 Task: Sort the products in the category "Laundry" by unit price (low first).
Action: Mouse moved to (765, 280)
Screenshot: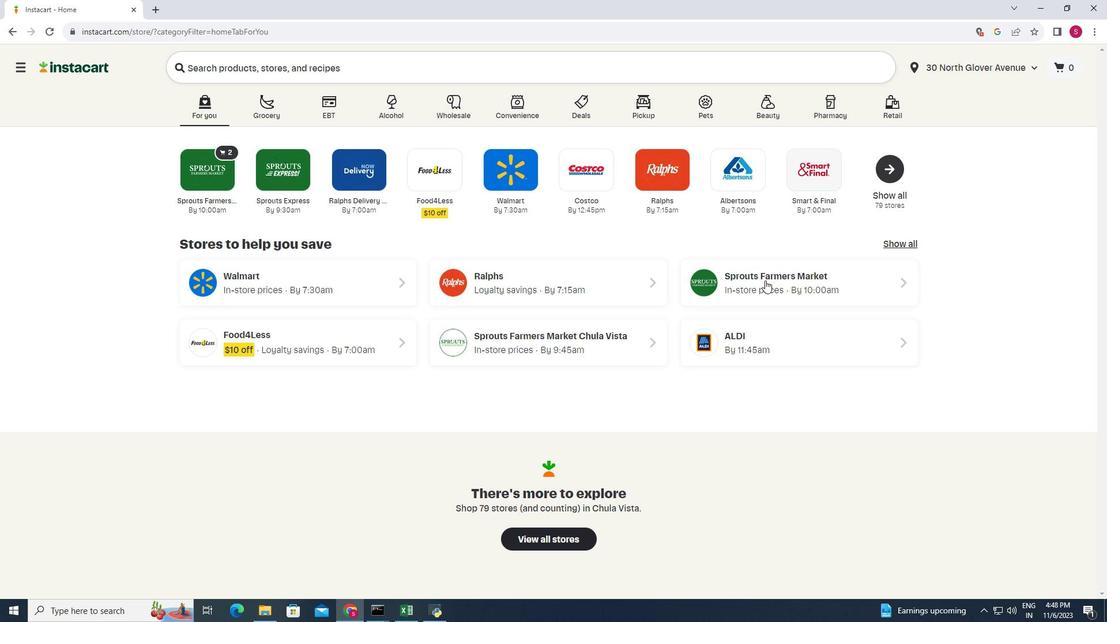 
Action: Mouse pressed left at (765, 280)
Screenshot: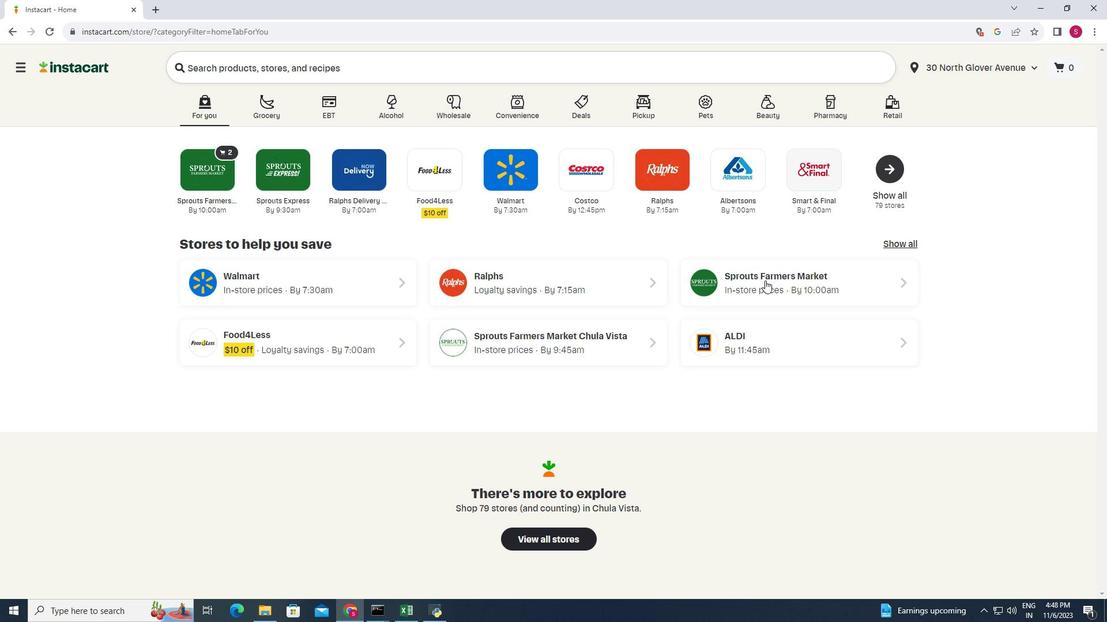 
Action: Mouse moved to (30, 418)
Screenshot: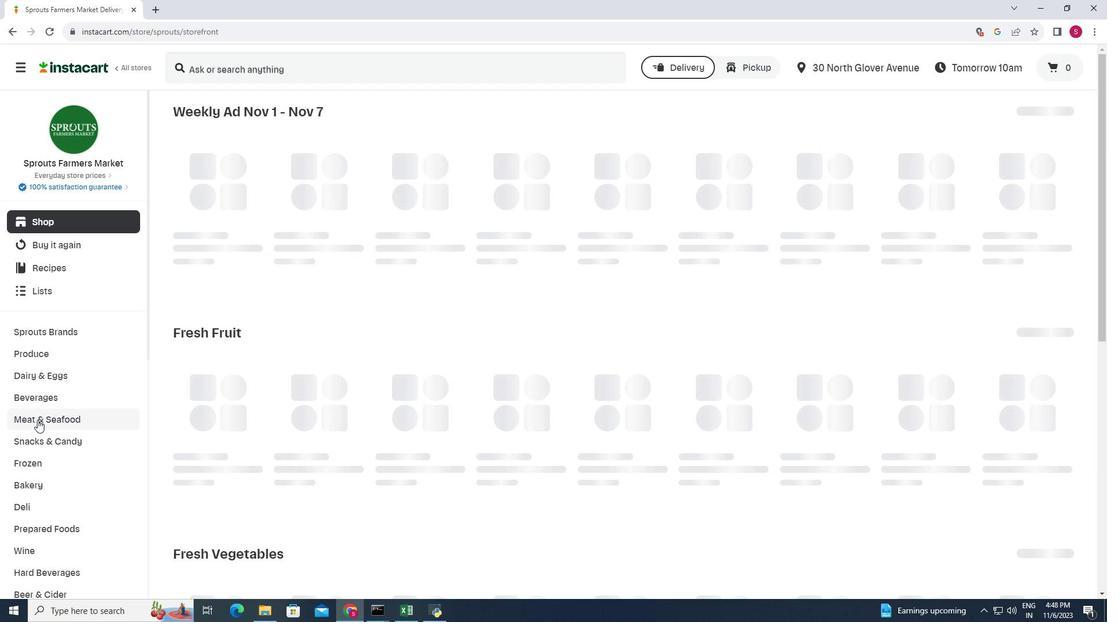 
Action: Mouse scrolled (30, 417) with delta (0, 0)
Screenshot: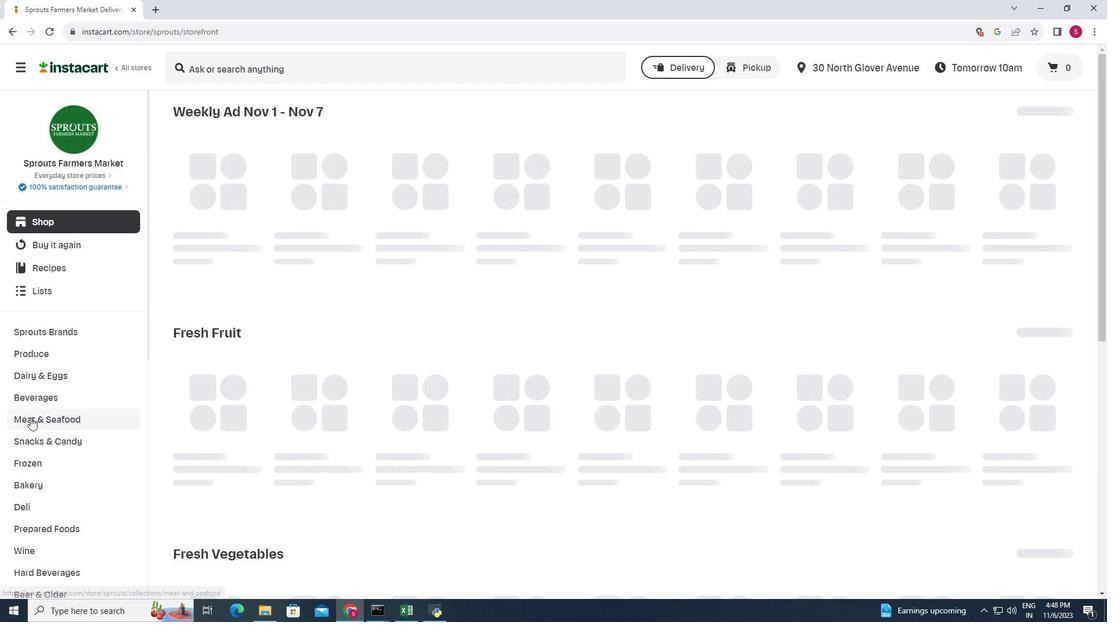 
Action: Mouse scrolled (30, 417) with delta (0, 0)
Screenshot: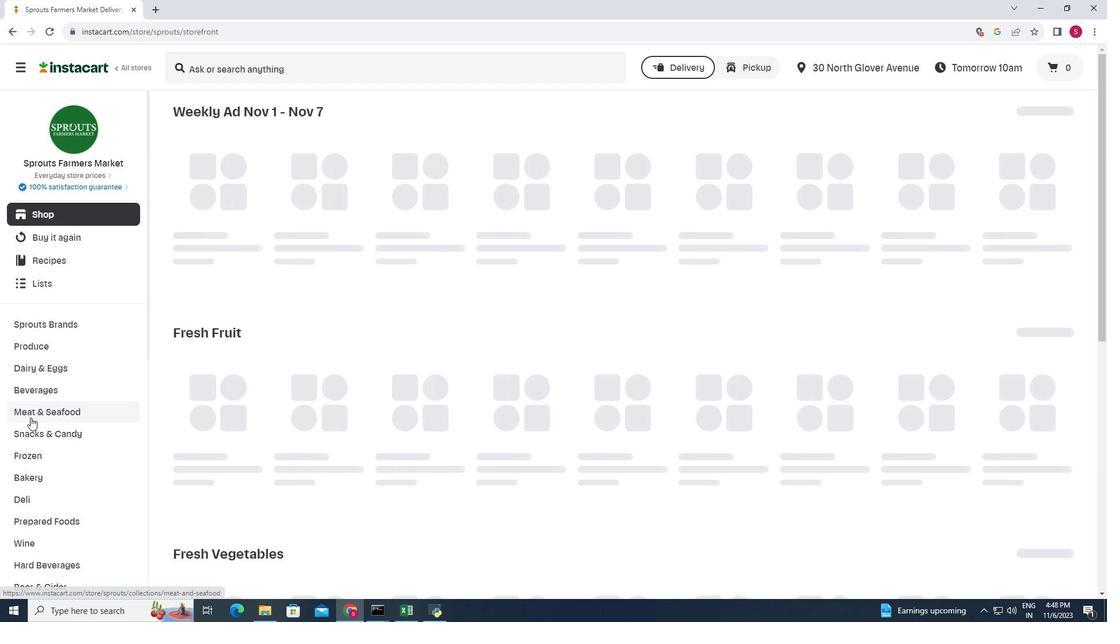 
Action: Mouse moved to (32, 417)
Screenshot: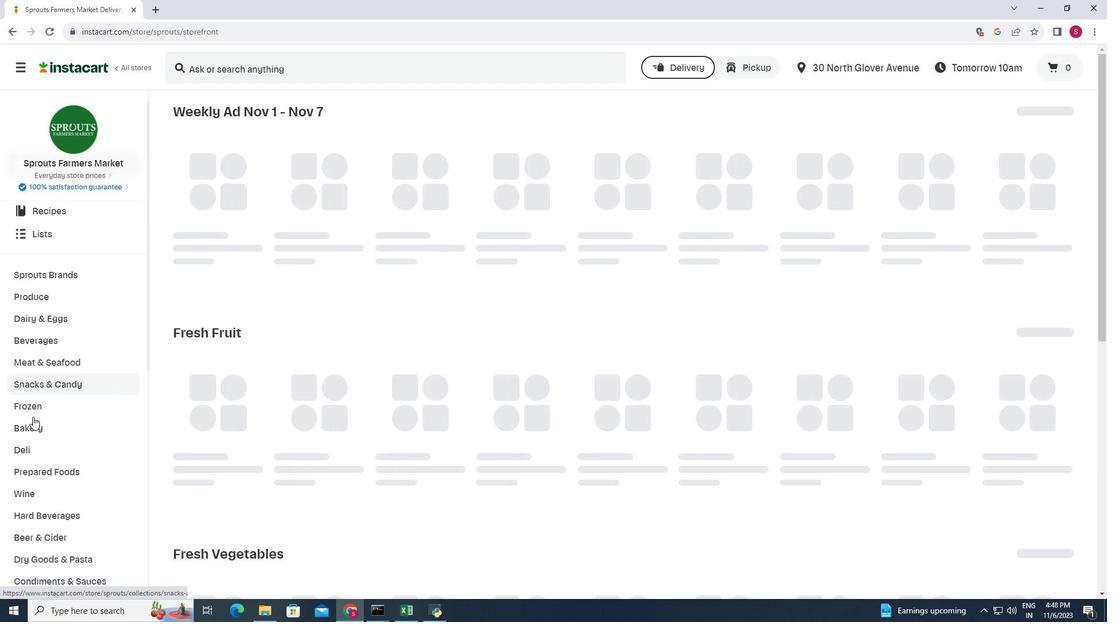 
Action: Mouse scrolled (32, 416) with delta (0, 0)
Screenshot: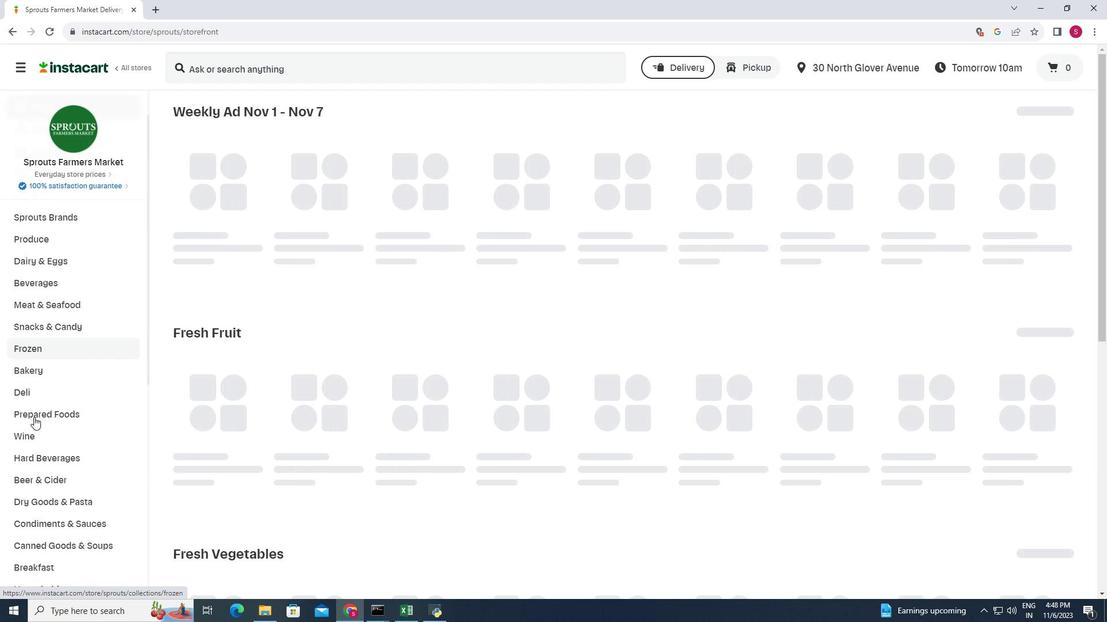 
Action: Mouse moved to (34, 416)
Screenshot: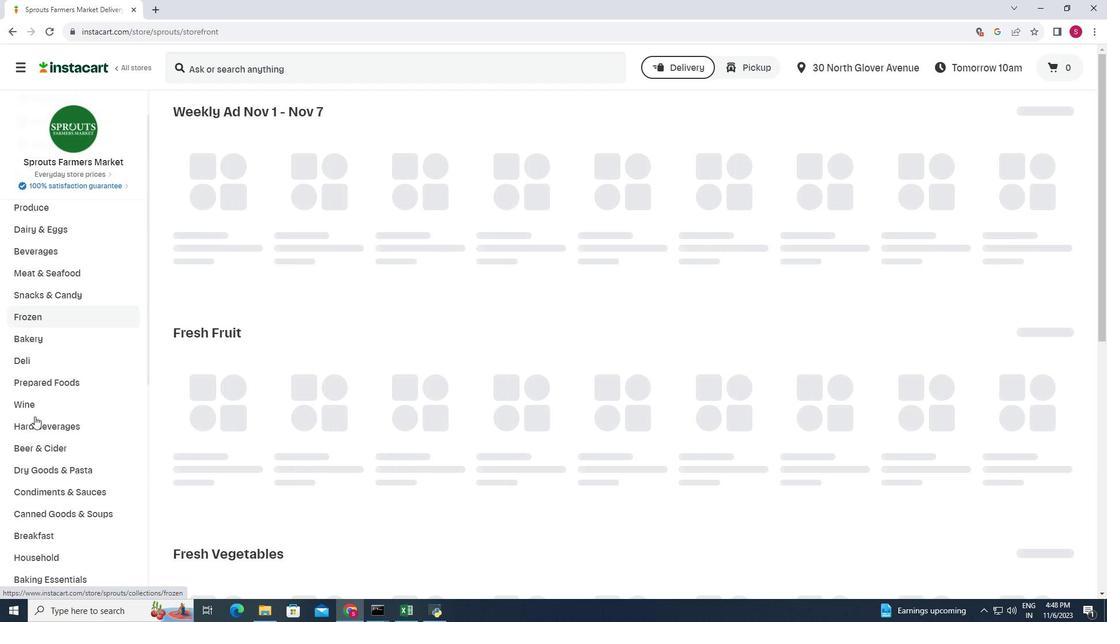 
Action: Mouse scrolled (34, 416) with delta (0, 0)
Screenshot: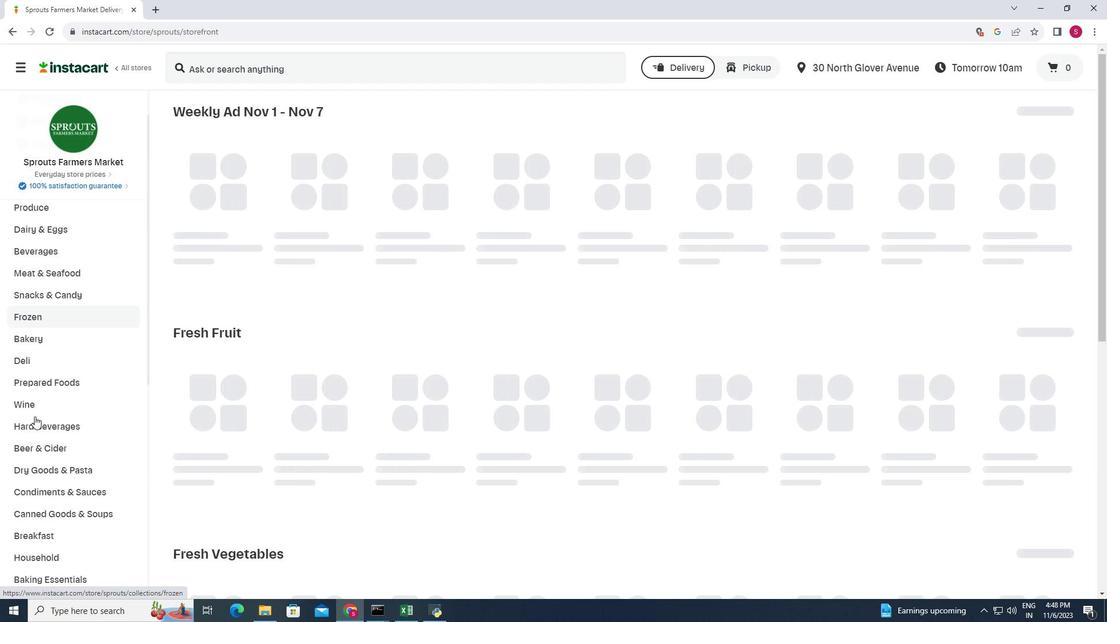
Action: Mouse moved to (35, 416)
Screenshot: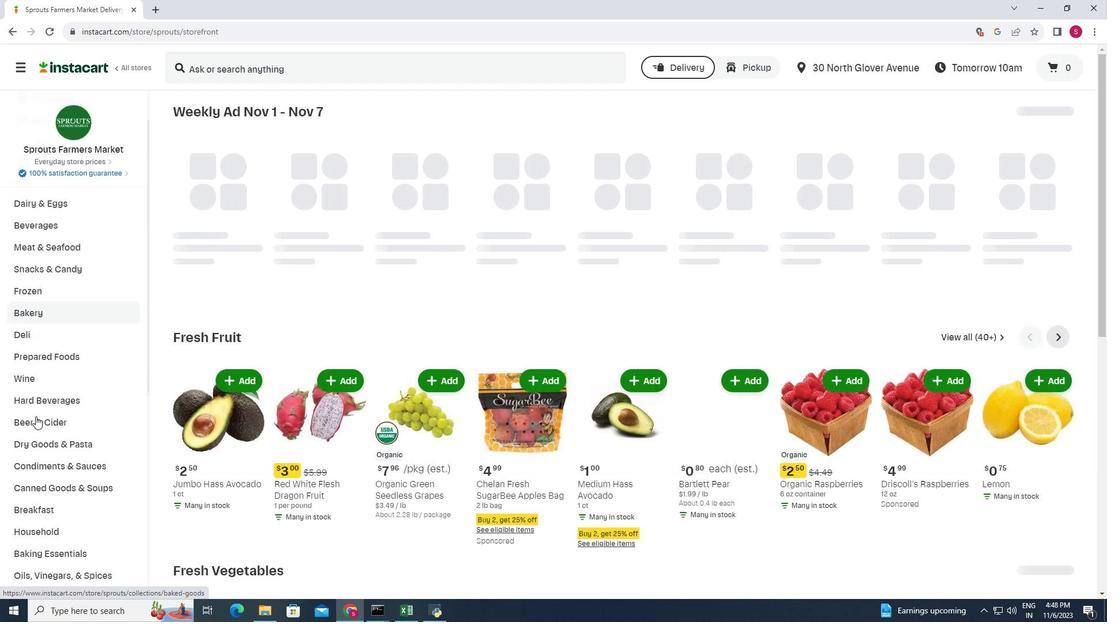 
Action: Mouse scrolled (35, 416) with delta (0, 0)
Screenshot: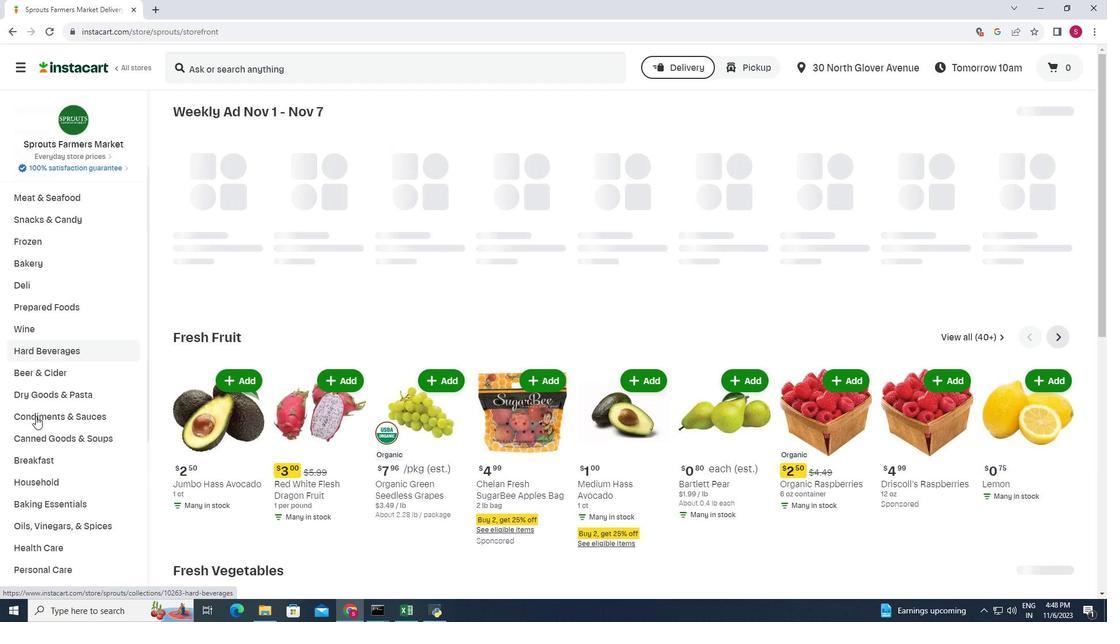 
Action: Mouse moved to (44, 411)
Screenshot: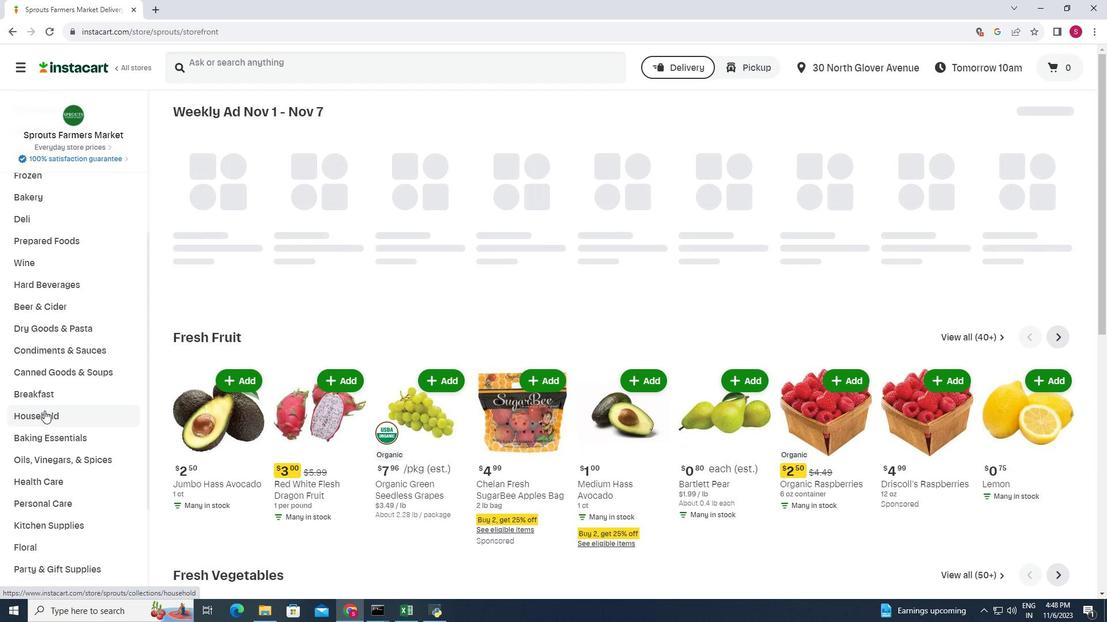 
Action: Mouse pressed left at (44, 411)
Screenshot: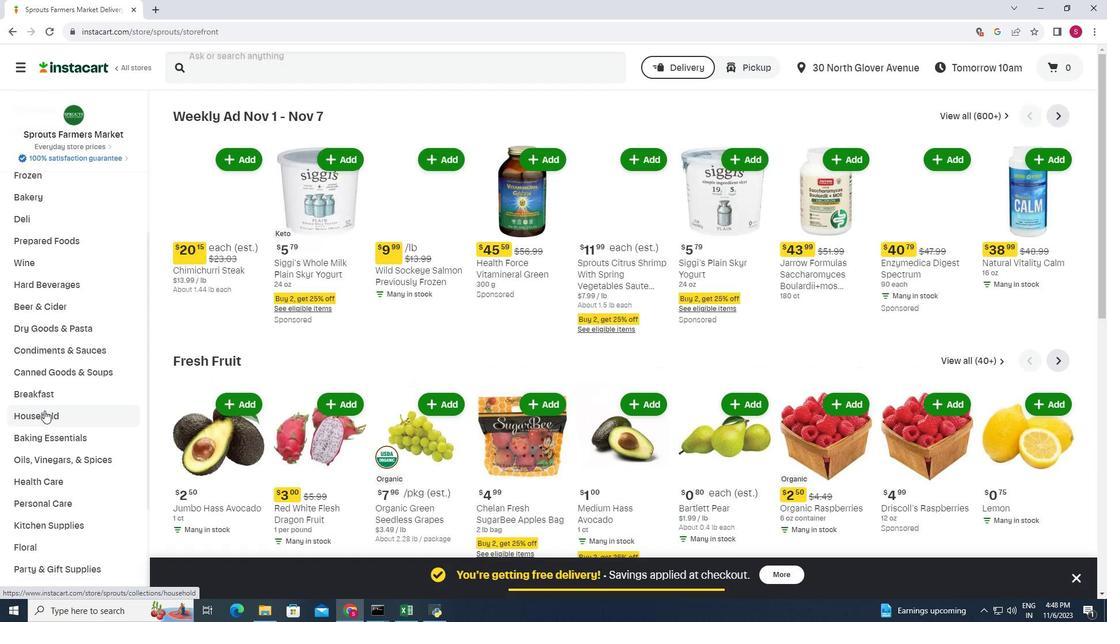 
Action: Mouse moved to (433, 149)
Screenshot: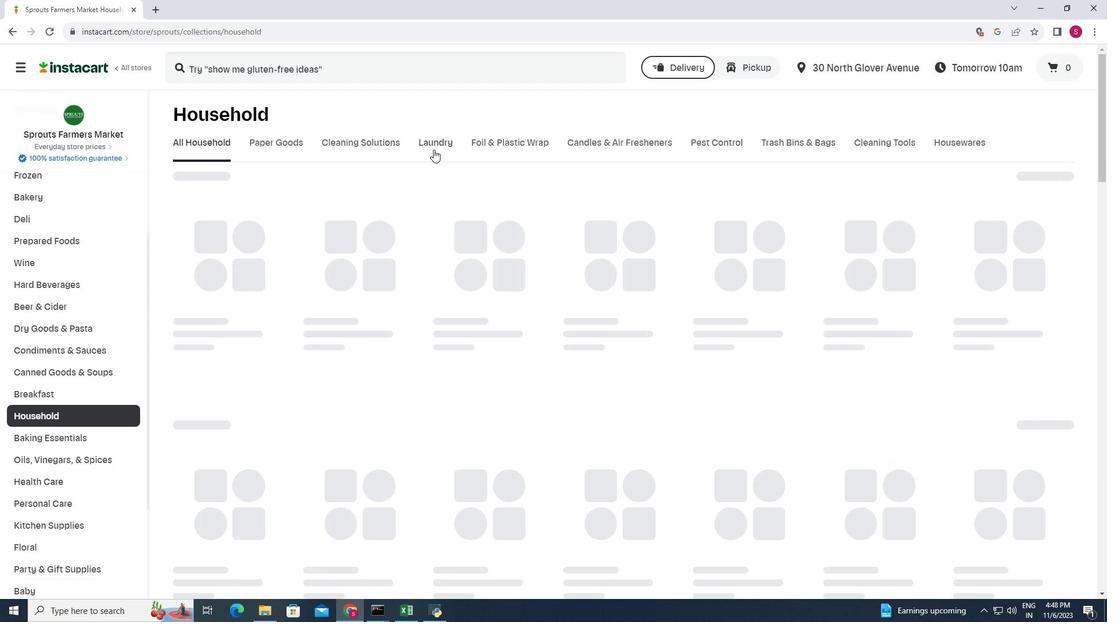 
Action: Mouse pressed left at (433, 149)
Screenshot: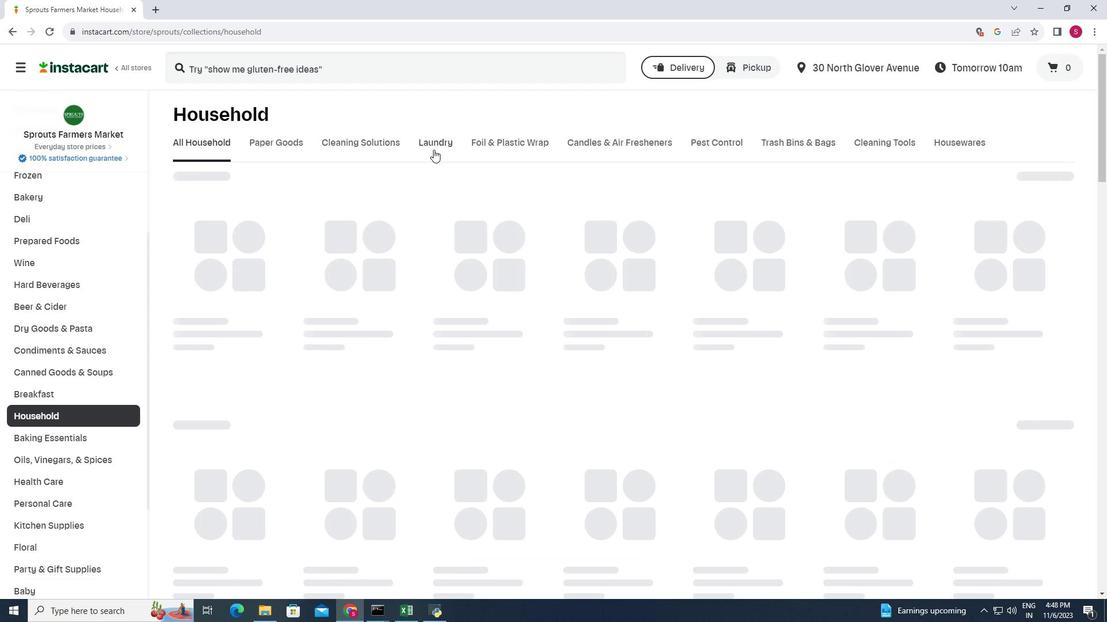 
Action: Mouse moved to (1062, 235)
Screenshot: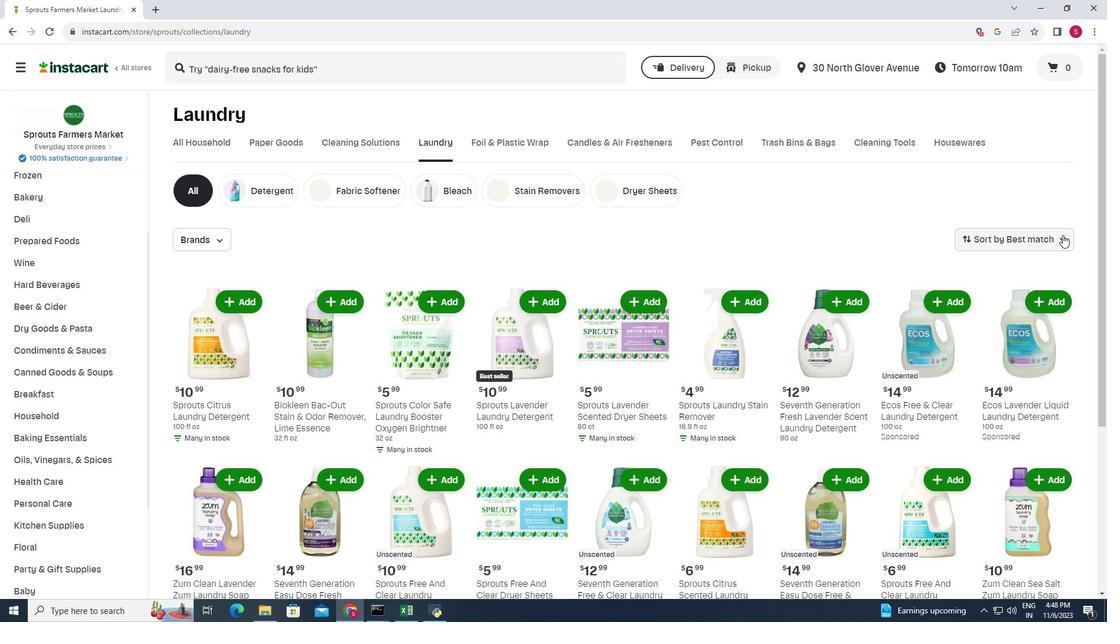 
Action: Mouse pressed left at (1062, 235)
Screenshot: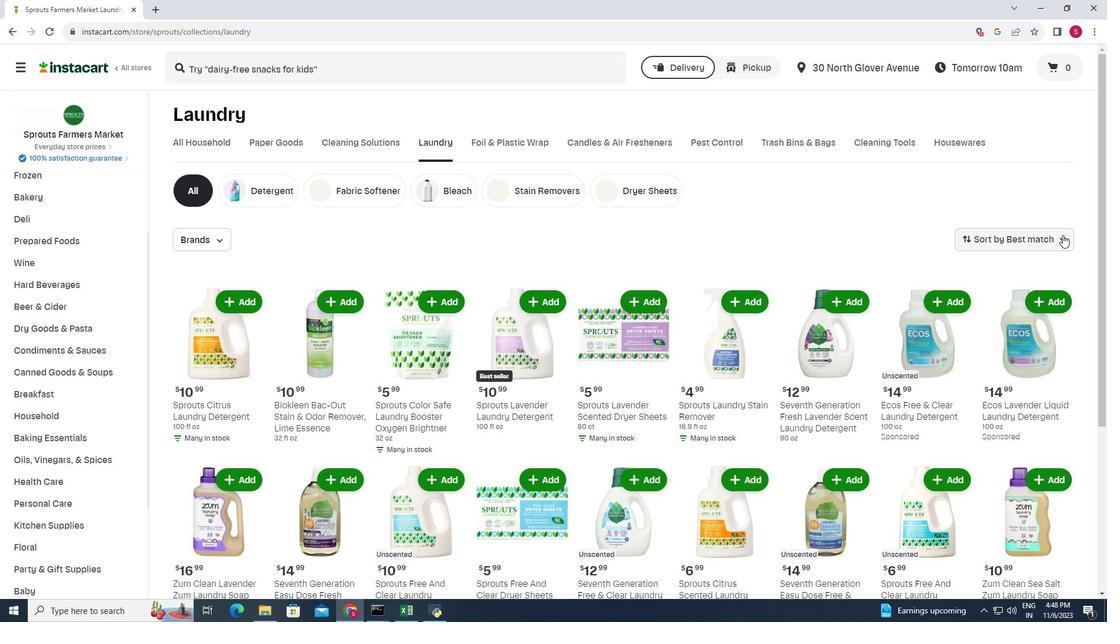 
Action: Mouse moved to (1036, 345)
Screenshot: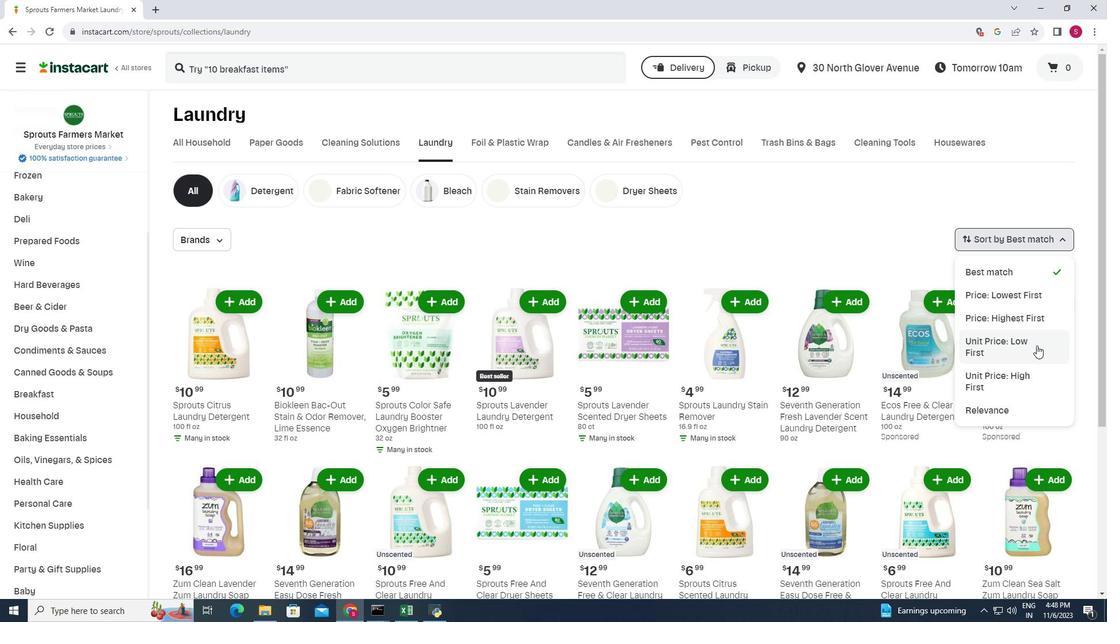 
Action: Mouse pressed left at (1036, 345)
Screenshot: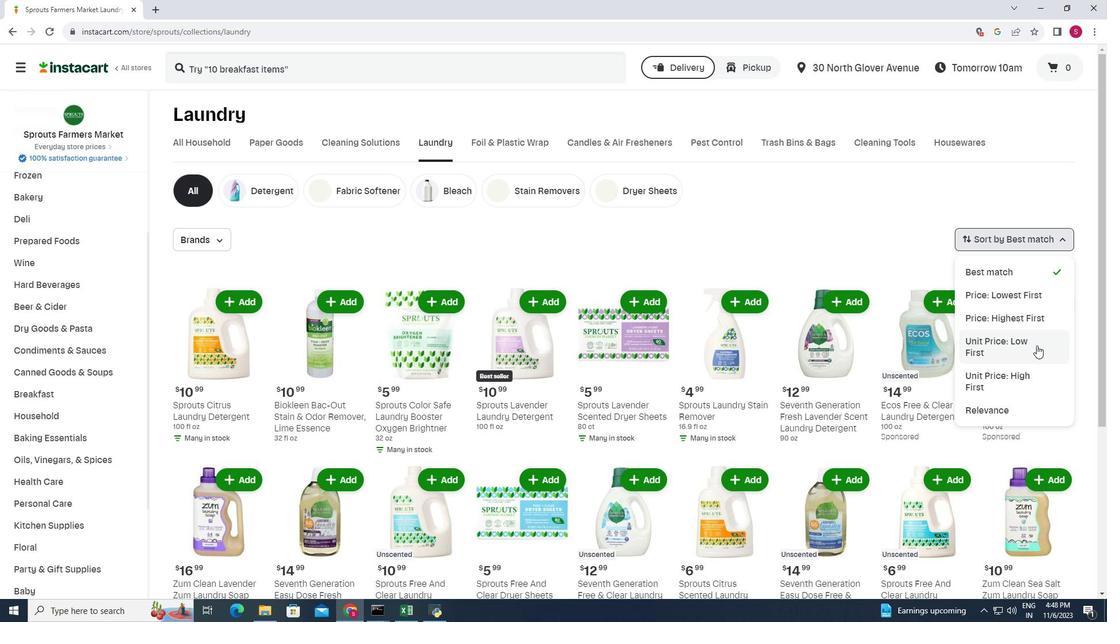
Action: Mouse moved to (606, 257)
Screenshot: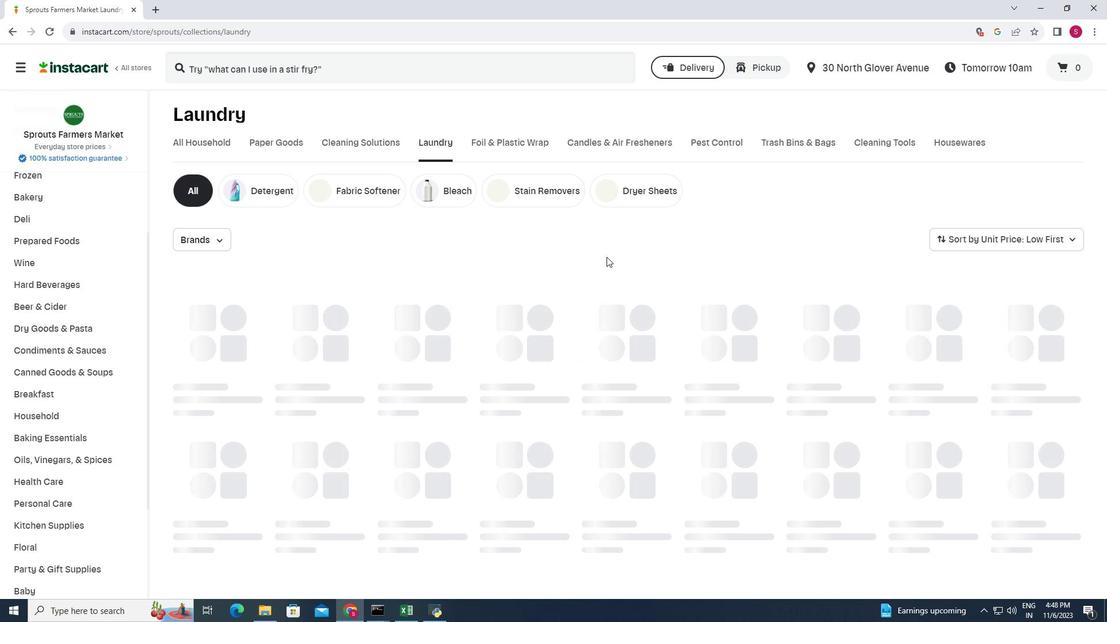
Action: Mouse scrolled (606, 257) with delta (0, 0)
Screenshot: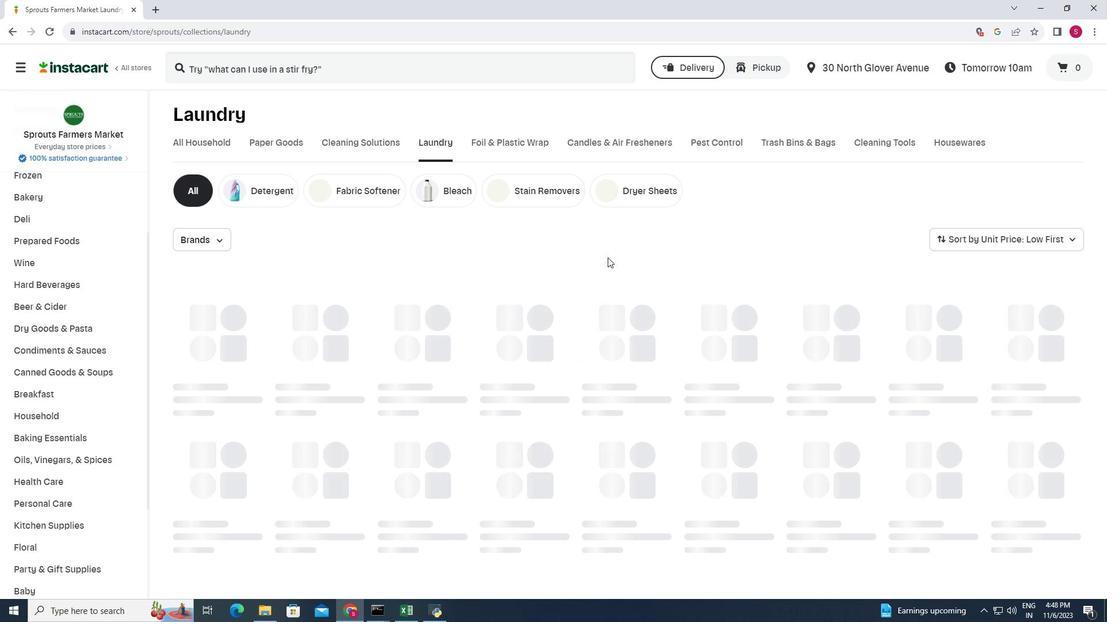 
Action: Mouse moved to (612, 258)
Screenshot: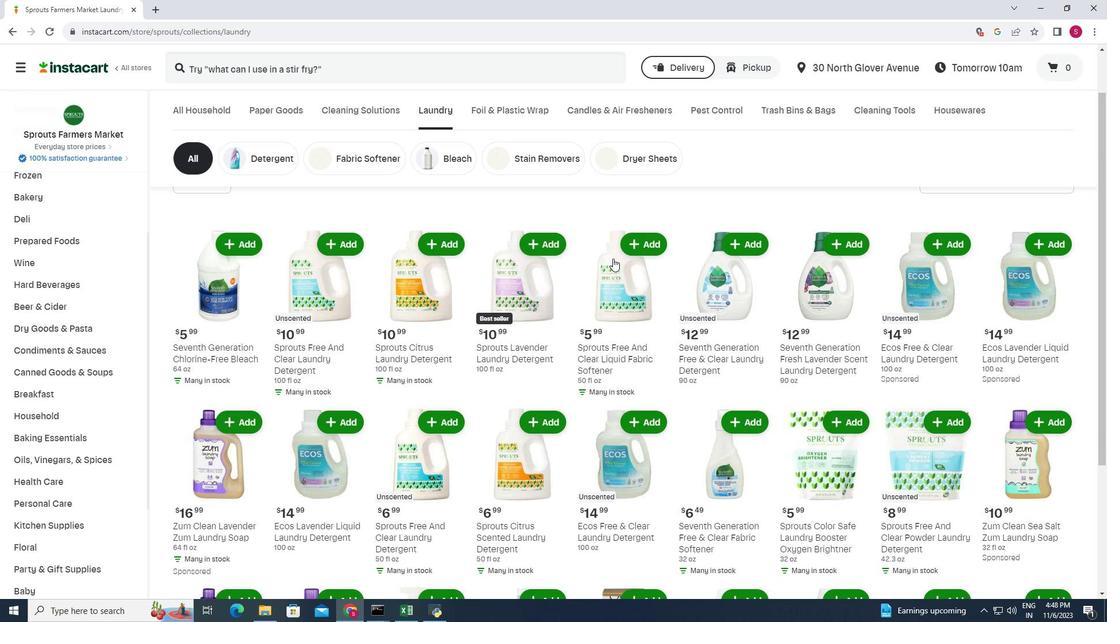 
Action: Mouse scrolled (612, 258) with delta (0, 0)
Screenshot: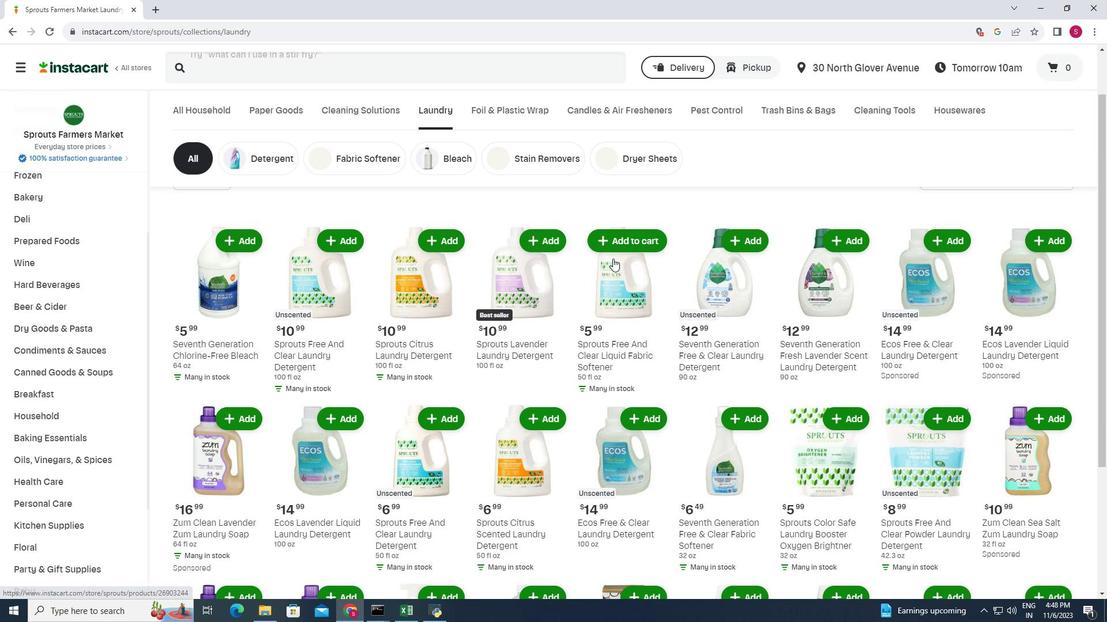 
Action: Mouse moved to (614, 259)
Screenshot: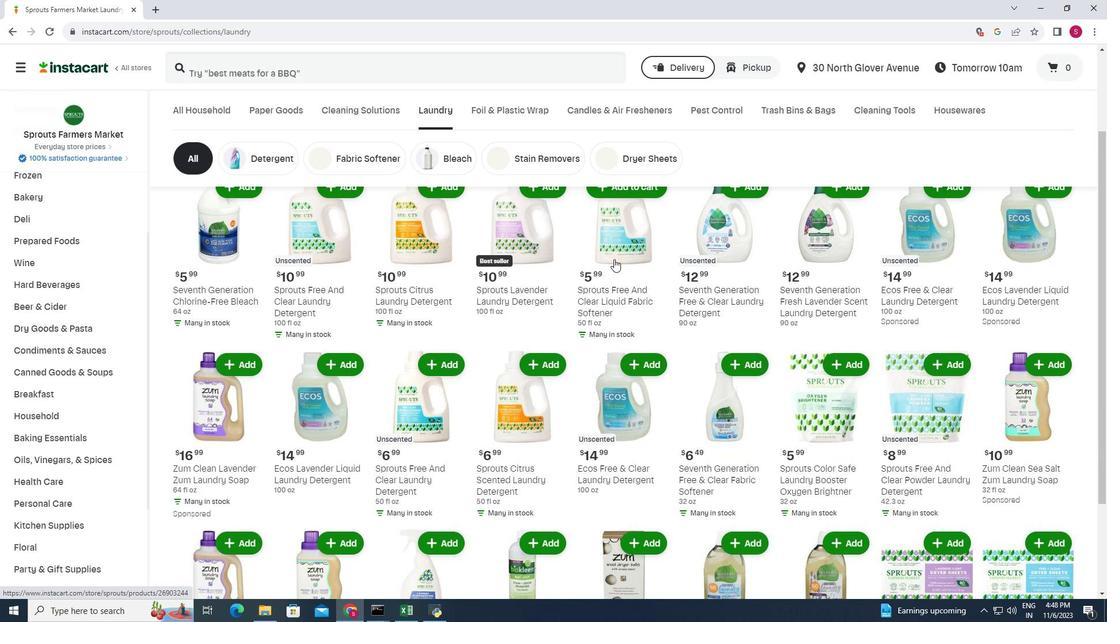 
Action: Mouse scrolled (614, 258) with delta (0, 0)
Screenshot: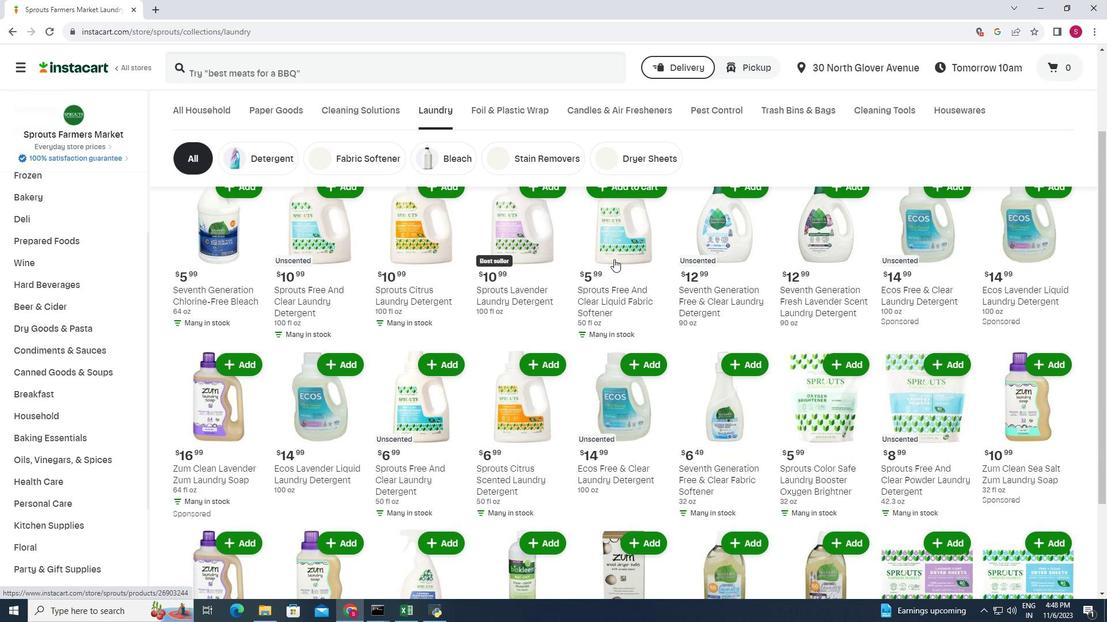 
Action: Mouse moved to (614, 260)
Screenshot: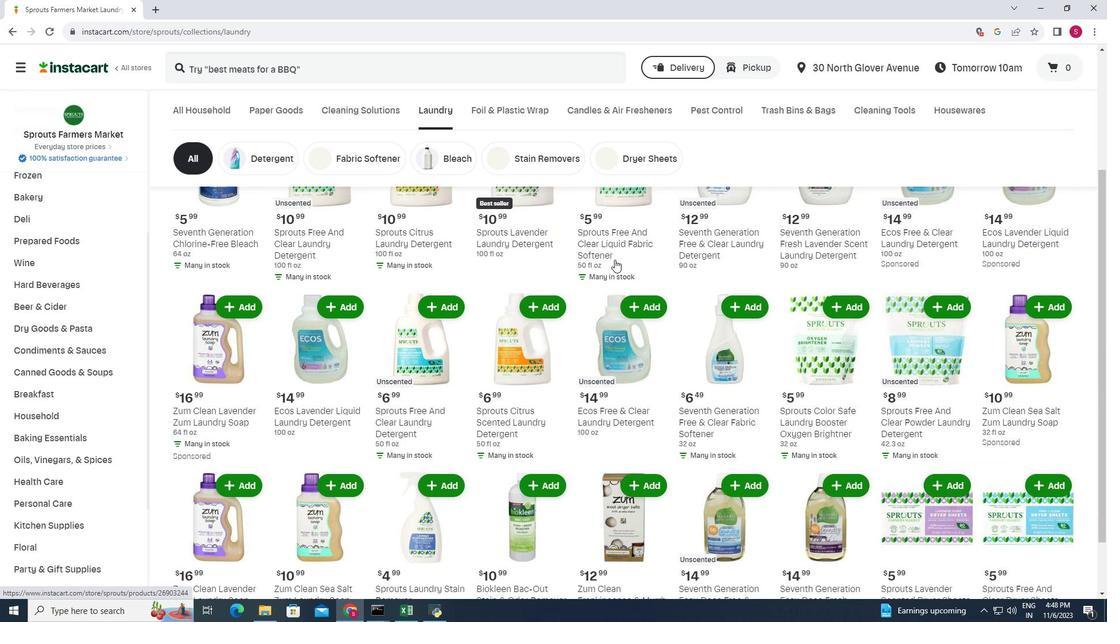 
Action: Mouse scrolled (614, 259) with delta (0, 0)
Screenshot: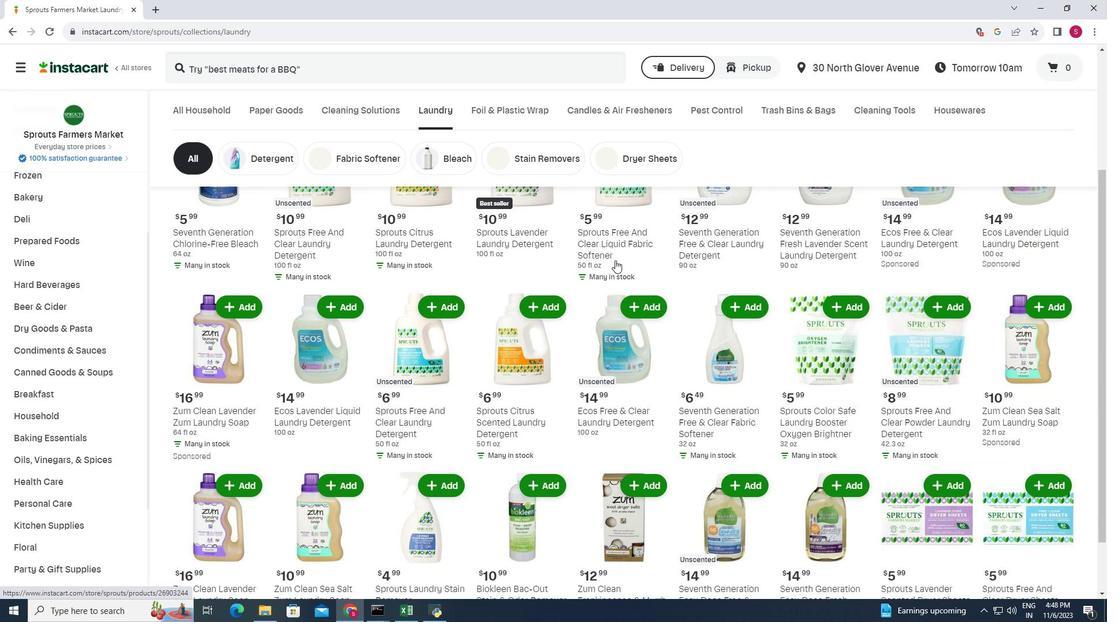 
Action: Mouse moved to (616, 261)
Screenshot: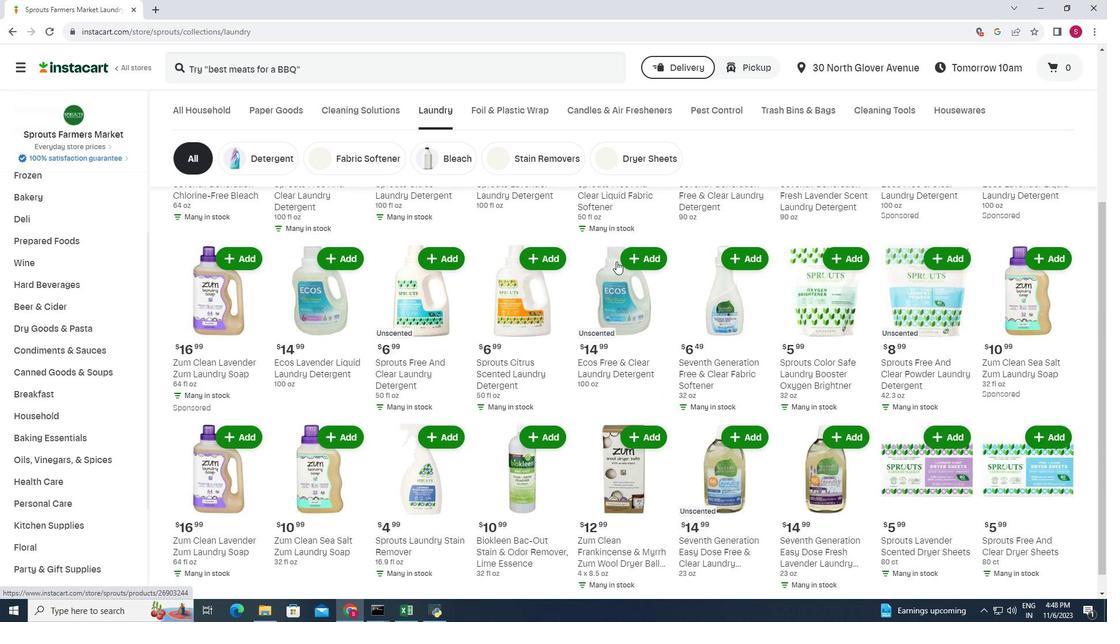 
Action: Mouse scrolled (616, 261) with delta (0, 0)
Screenshot: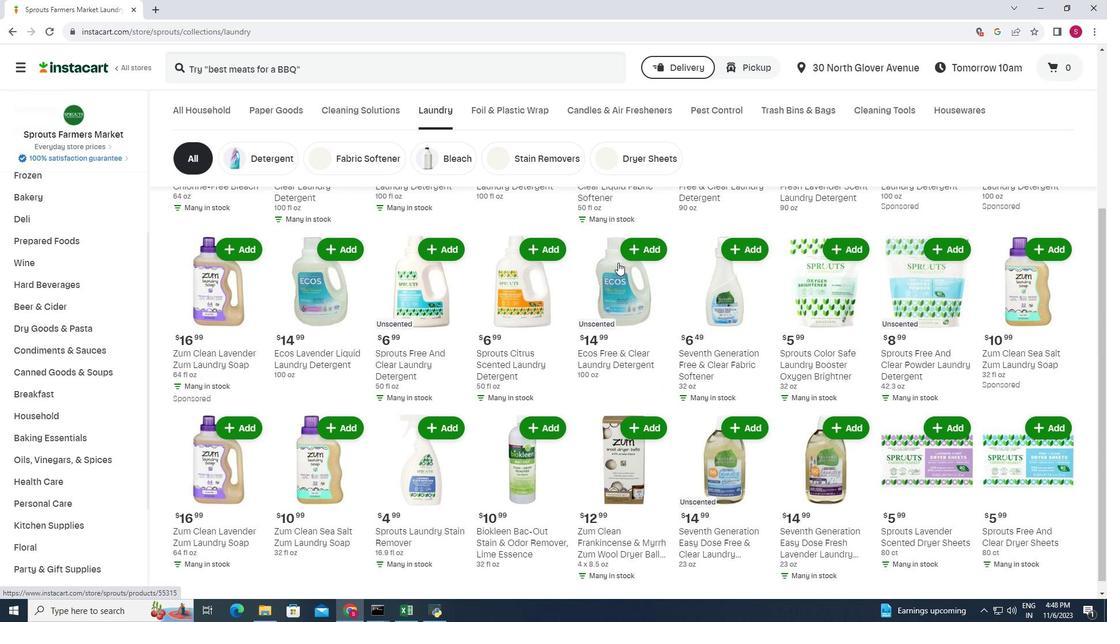 
Action: Mouse moved to (618, 262)
Screenshot: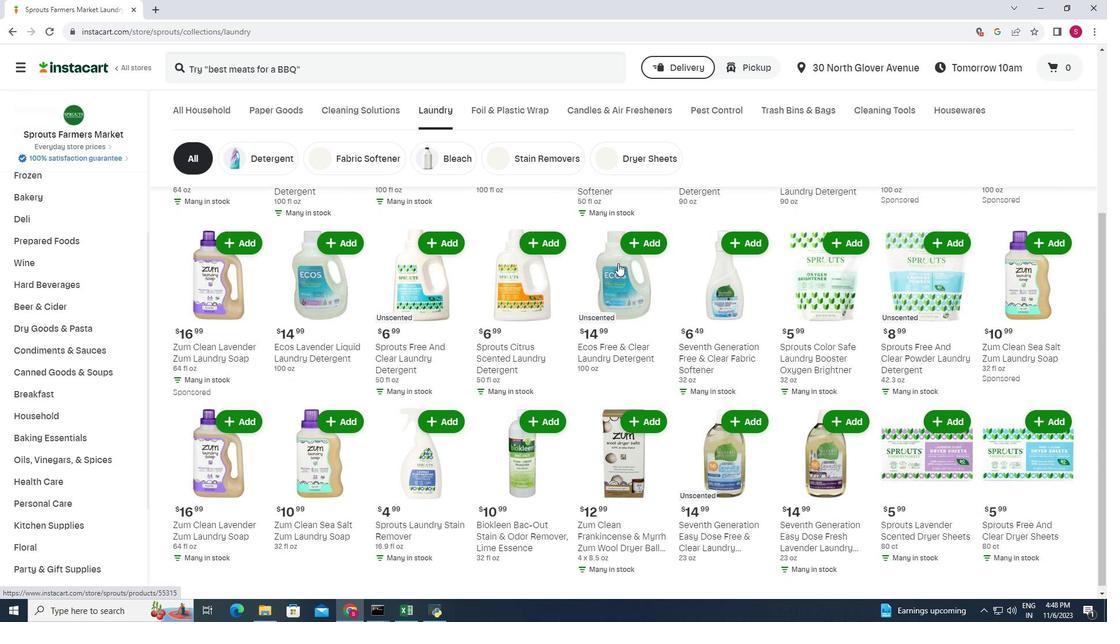 
Action: Mouse scrolled (618, 262) with delta (0, 0)
Screenshot: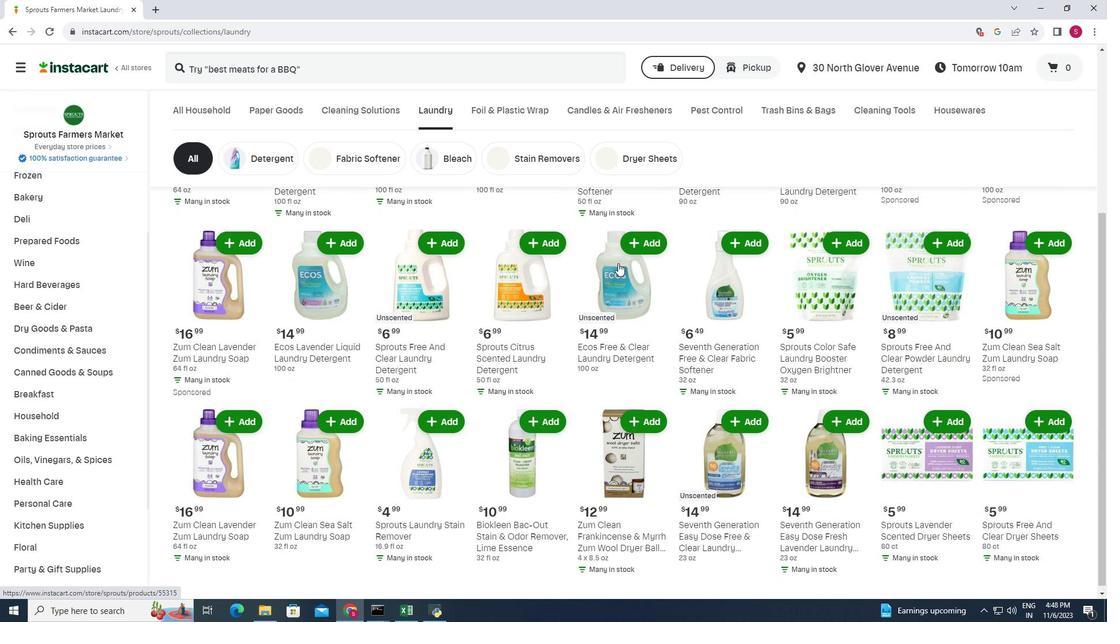 
Action: Mouse moved to (609, 266)
Screenshot: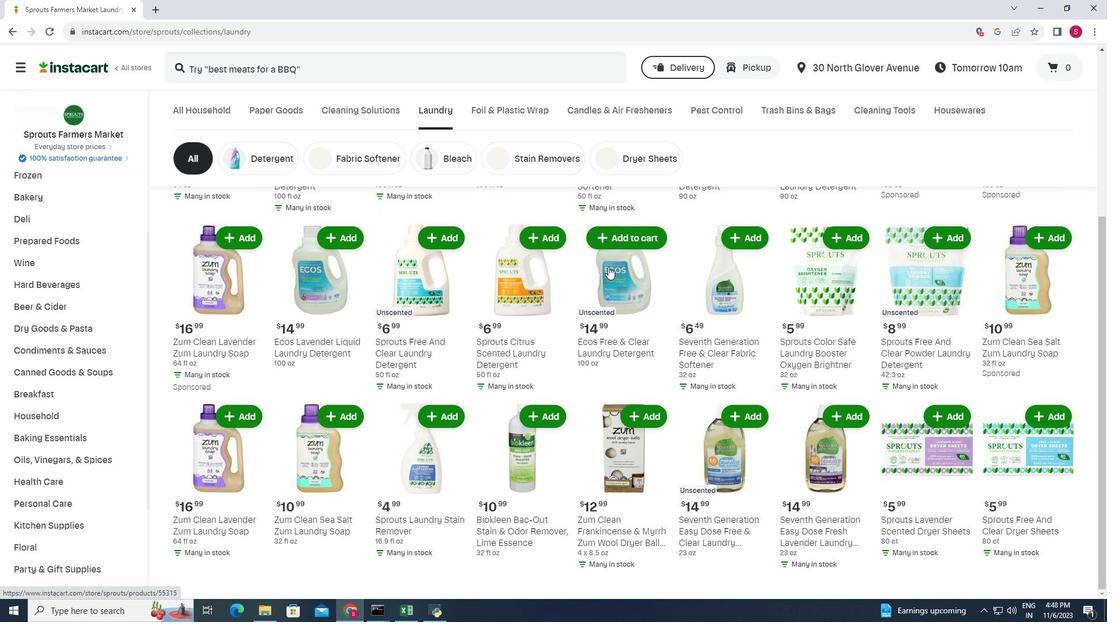 
